 Task: Insert scribble line.
Action: Mouse moved to (214, 82)
Screenshot: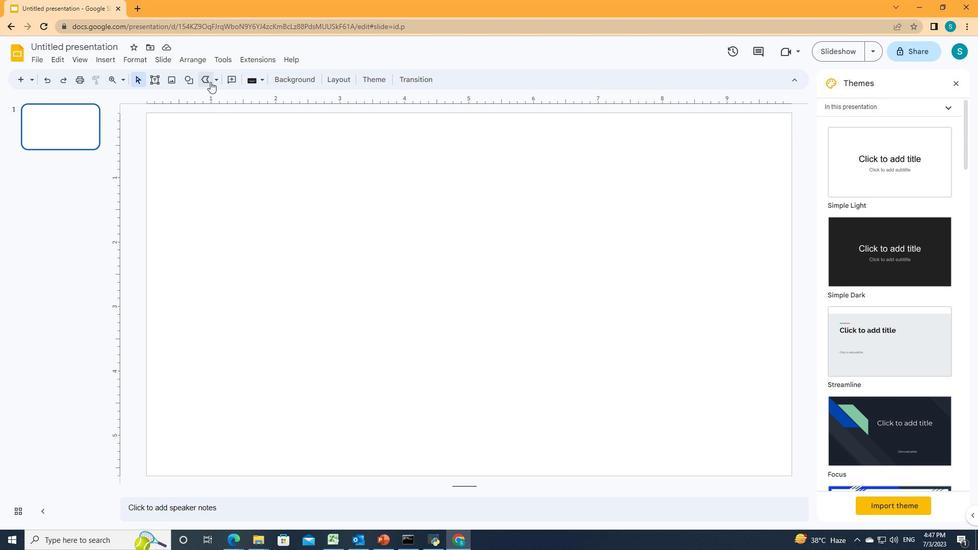 
Action: Mouse pressed left at (214, 82)
Screenshot: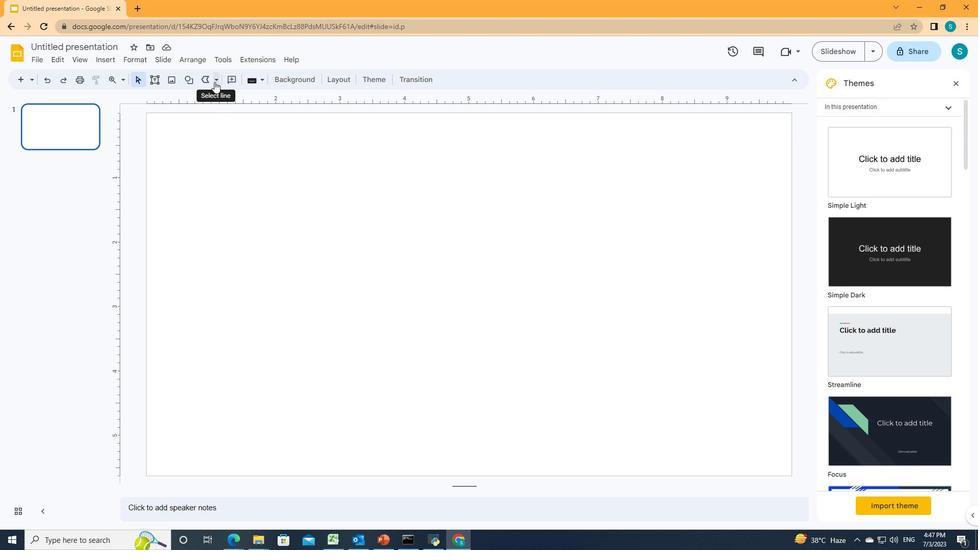 
Action: Mouse moved to (216, 196)
Screenshot: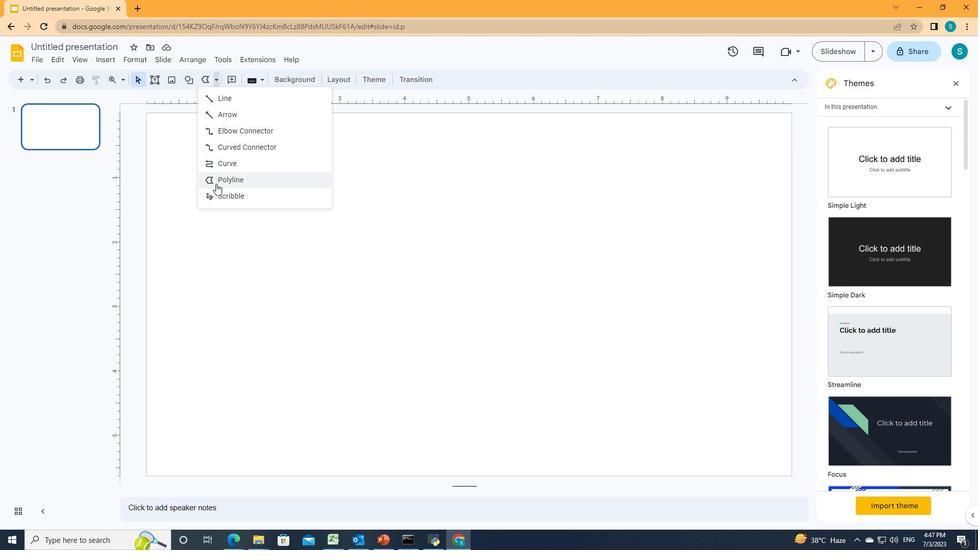 
Action: Mouse pressed left at (216, 196)
Screenshot: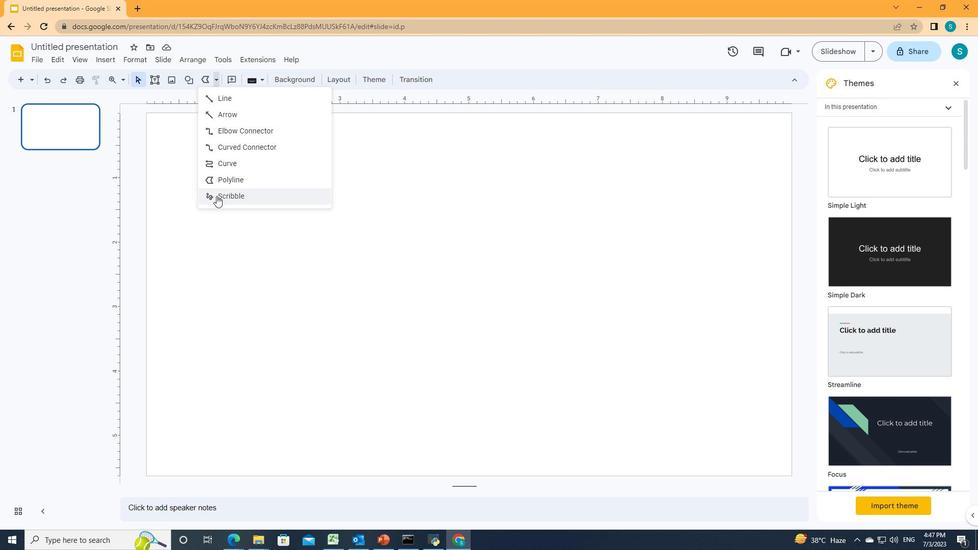 
Action: Mouse moved to (337, 186)
Screenshot: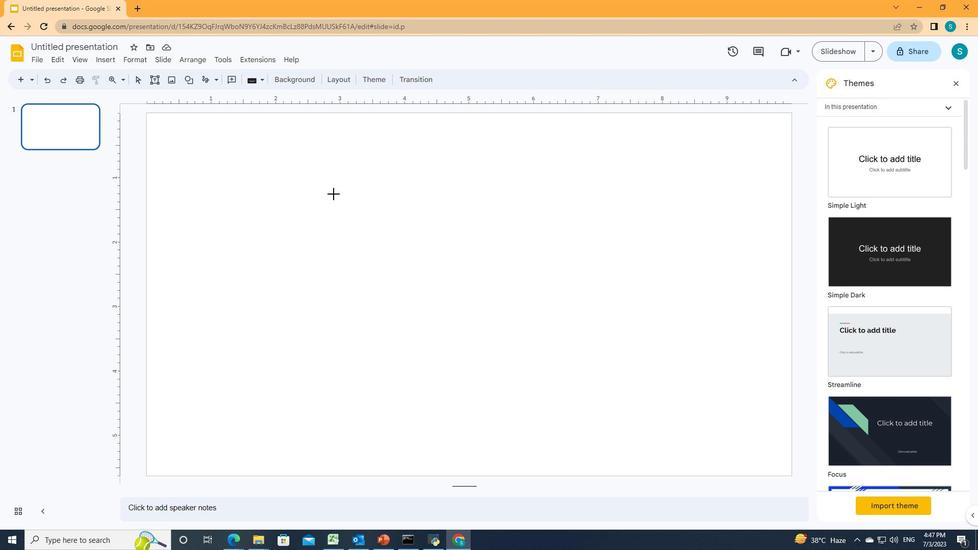 
Action: Mouse pressed left at (337, 186)
Screenshot: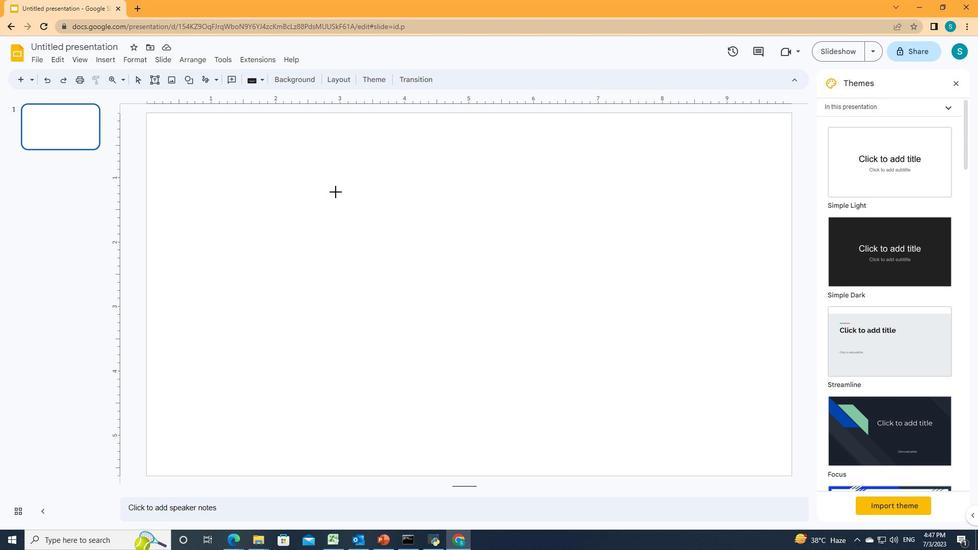 
Action: Mouse moved to (348, 314)
Screenshot: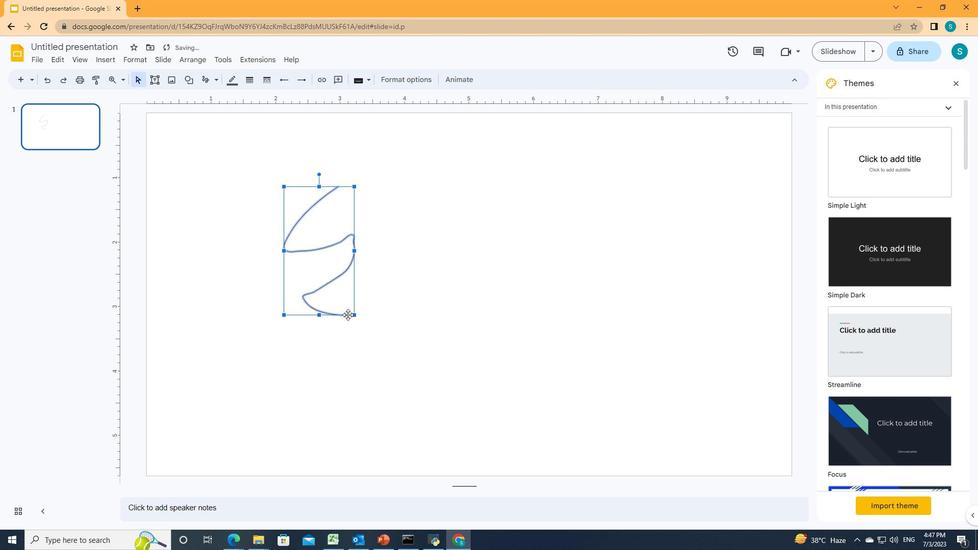 
